 Task: Change the user name to "Softage23".
Action: Mouse moved to (419, 233)
Screenshot: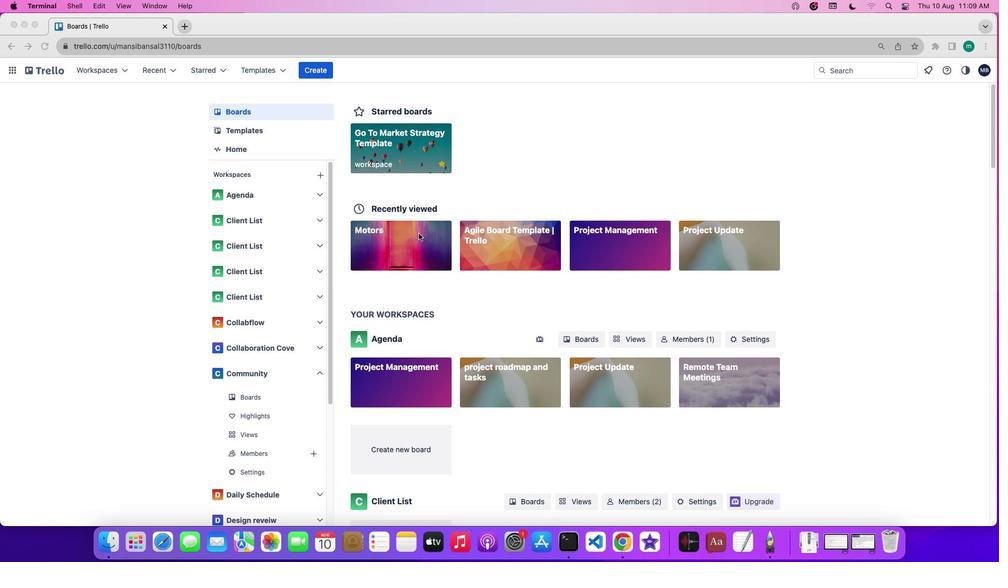 
Action: Mouse pressed left at (419, 233)
Screenshot: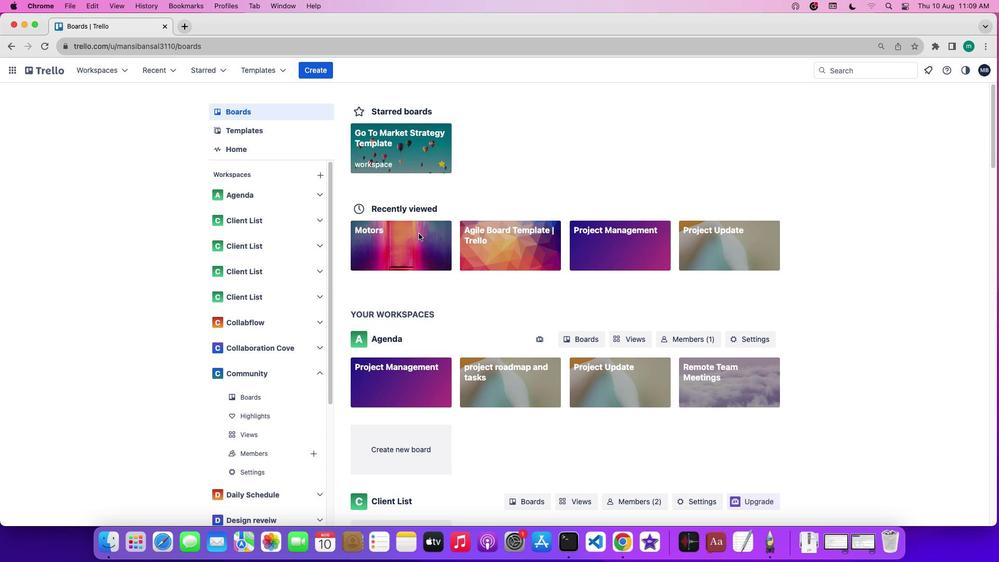 
Action: Mouse pressed left at (419, 233)
Screenshot: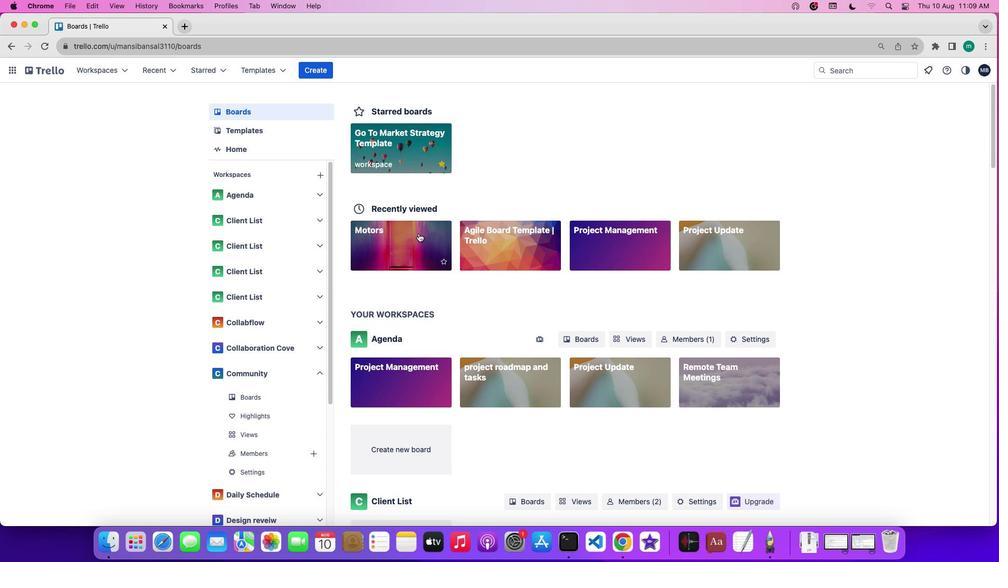 
Action: Mouse moved to (989, 71)
Screenshot: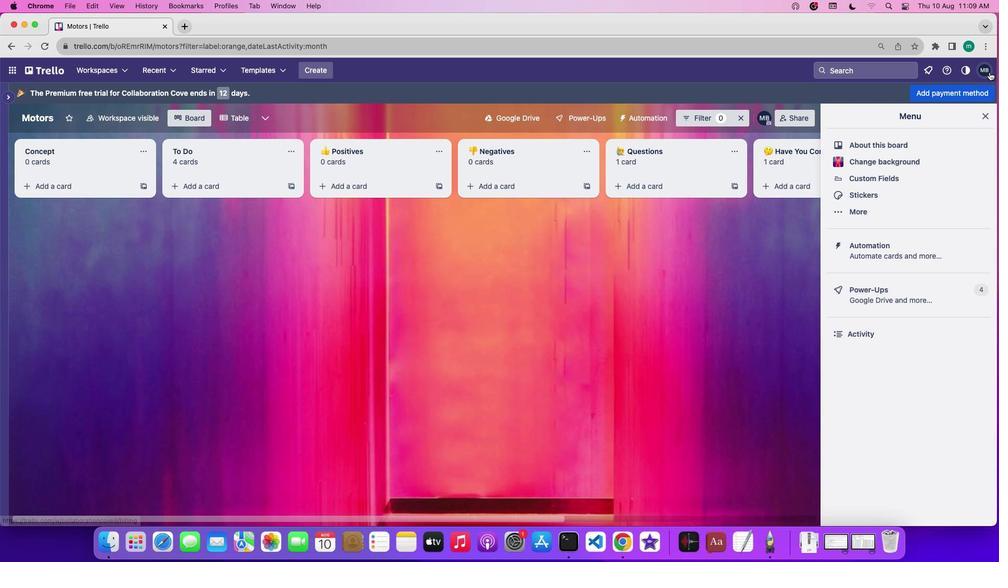 
Action: Mouse pressed left at (989, 71)
Screenshot: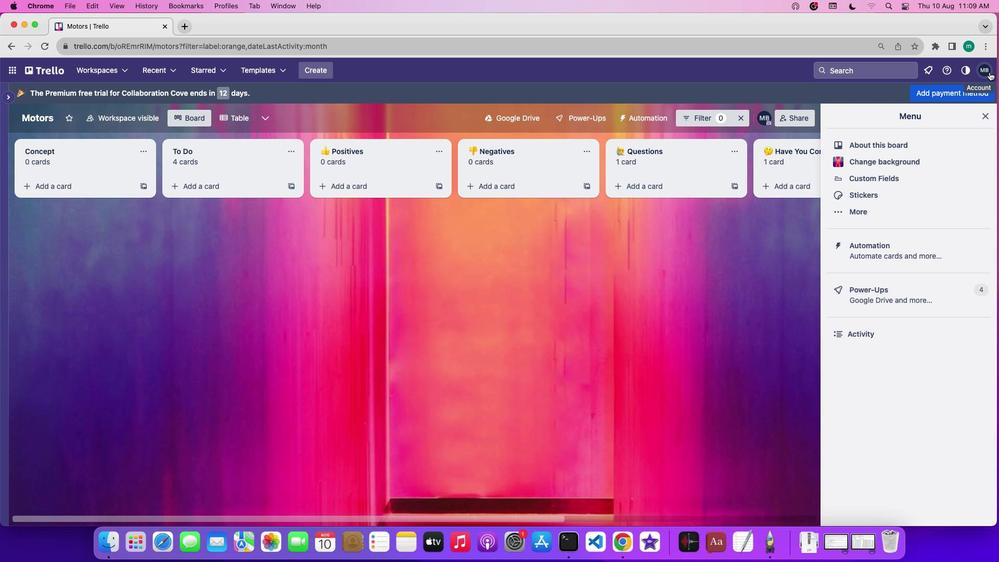 
Action: Mouse moved to (936, 208)
Screenshot: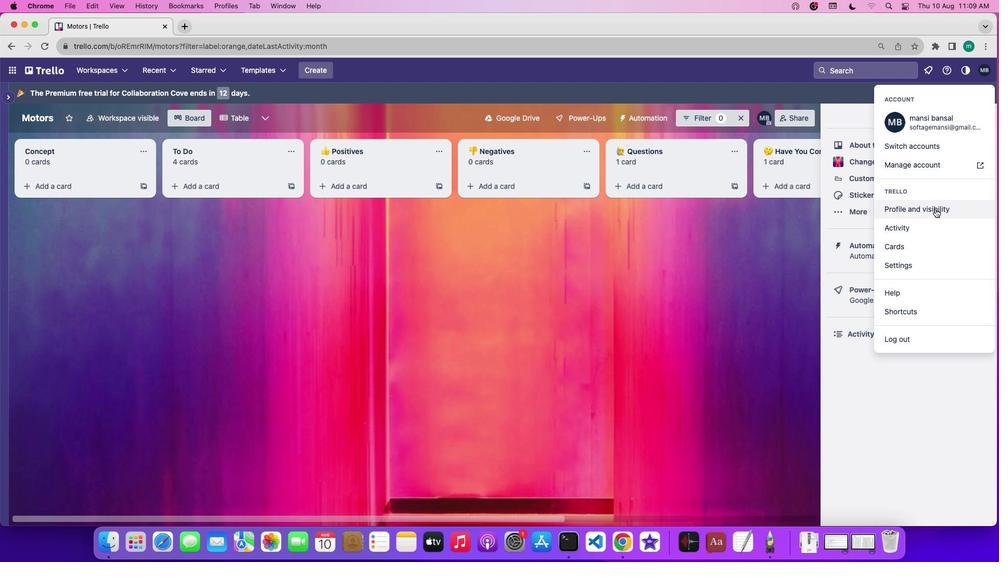 
Action: Mouse pressed left at (936, 208)
Screenshot: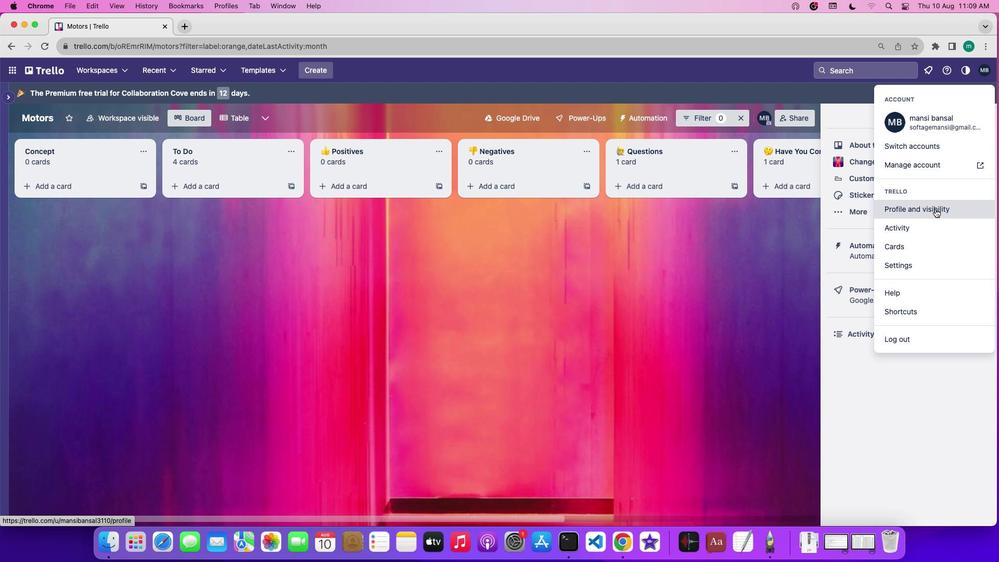 
Action: Mouse moved to (483, 435)
Screenshot: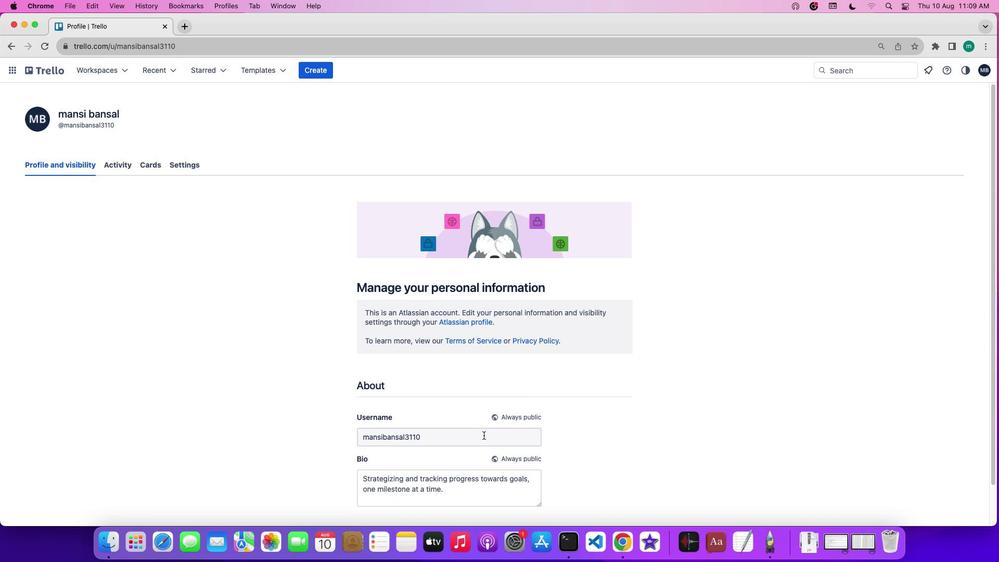 
Action: Mouse pressed left at (483, 435)
Screenshot: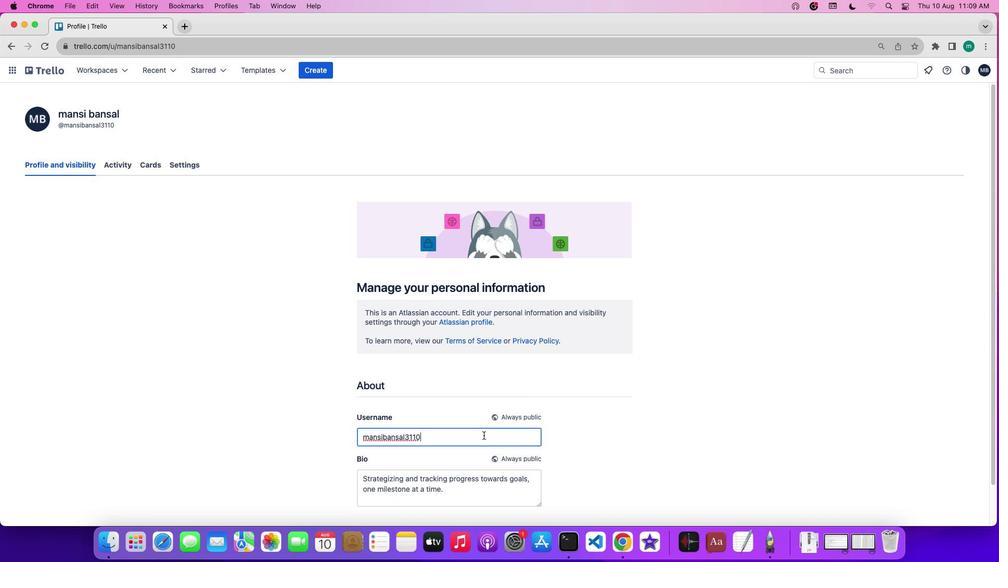 
Action: Mouse moved to (523, 424)
Screenshot: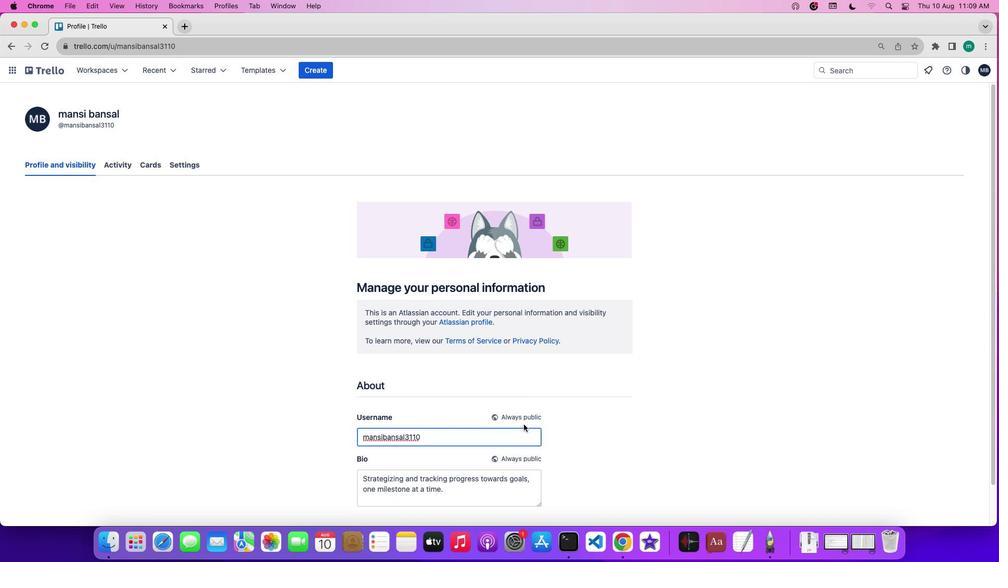 
Action: Key pressed Key.backspaceKey.backspaceKey.backspaceKey.backspaceKey.backspaceKey.backspaceKey.backspaceKey.backspaceKey.backspaceKey.backspaceKey.backspaceKey.backspaceKey.backspaceKey.backspaceKey.backspaceKey.backspaceKey.backspaceKey.backspaceKey.backspaceKey.backspaceKey.backspaceKey.backspaceKey.backspaceKey.backspaceKey.shift'S''o''f''t''a''g''e''2''3'
Screenshot: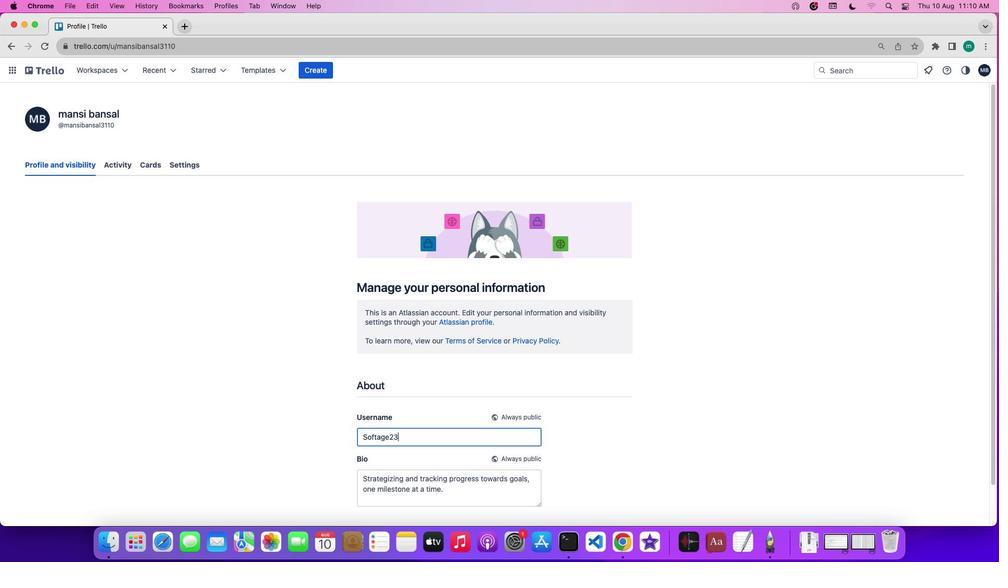 
Action: Mouse moved to (517, 453)
Screenshot: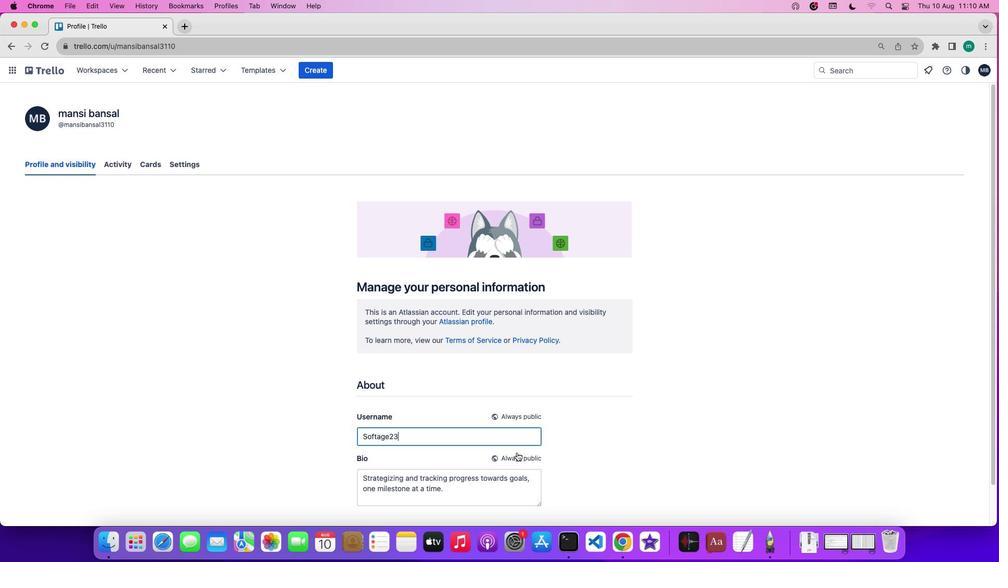 
Action: Mouse scrolled (517, 453) with delta (0, 0)
Screenshot: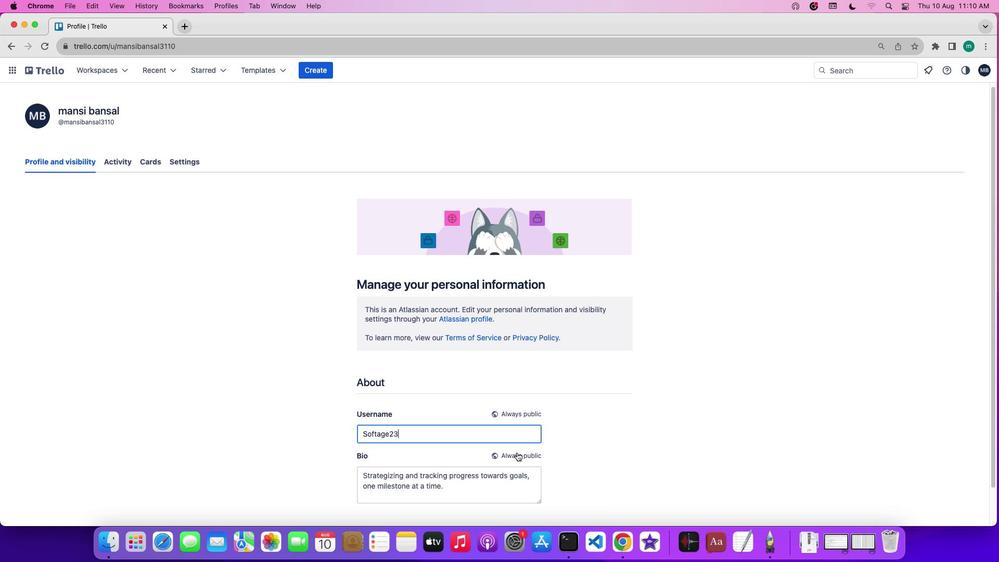 
Action: Mouse scrolled (517, 453) with delta (0, 0)
Screenshot: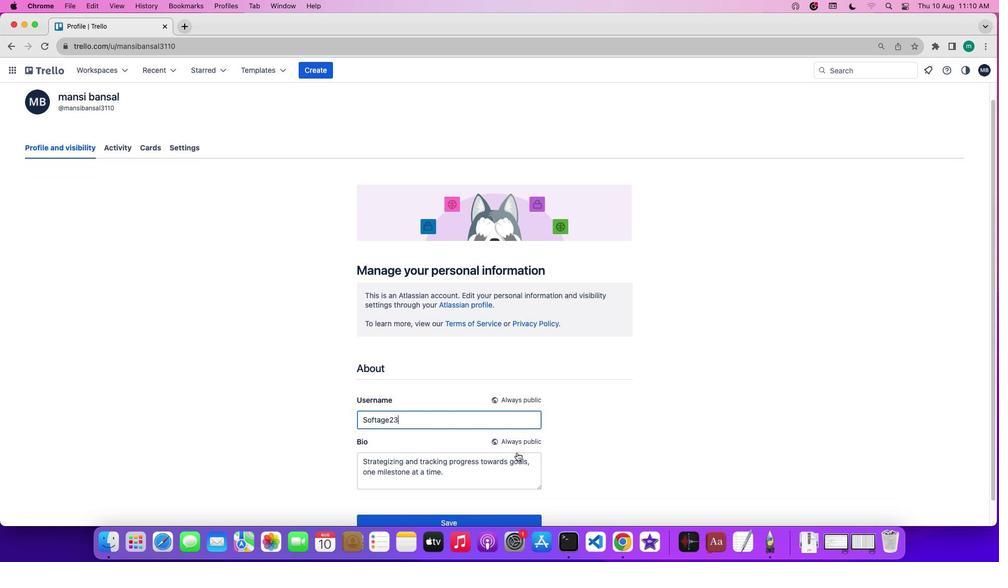 
Action: Mouse scrolled (517, 453) with delta (0, -1)
Screenshot: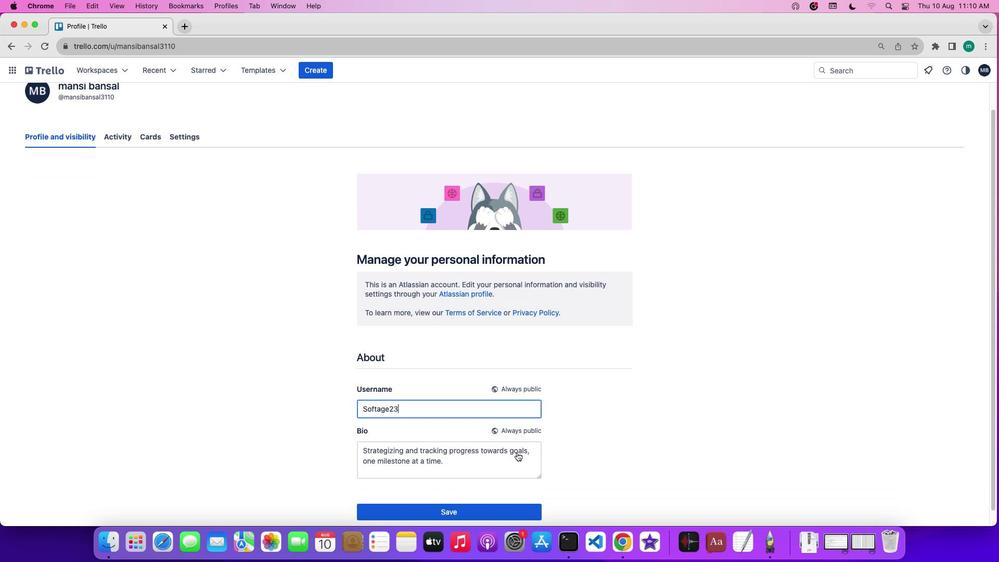
Action: Mouse scrolled (517, 453) with delta (0, -1)
Screenshot: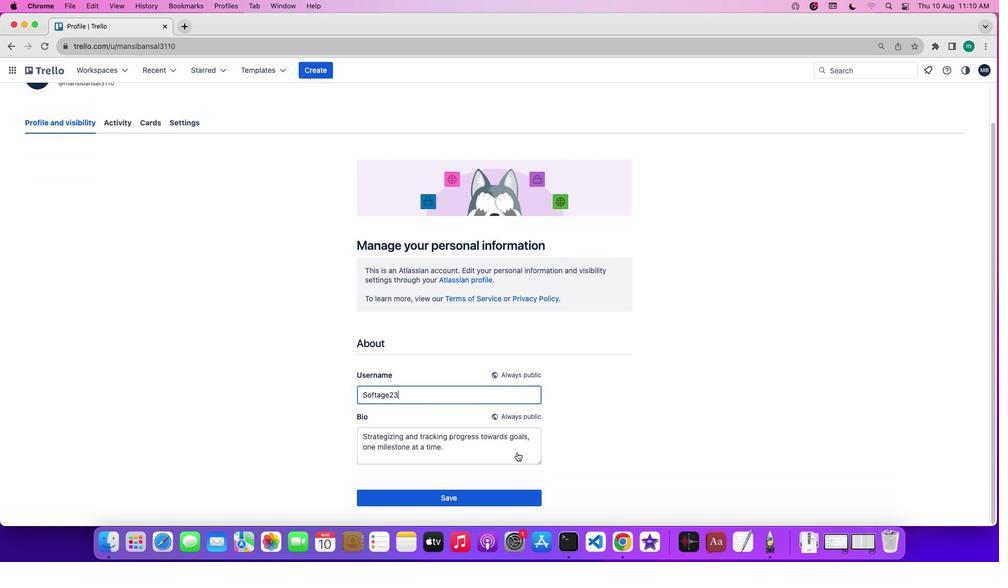
Action: Mouse moved to (491, 496)
Screenshot: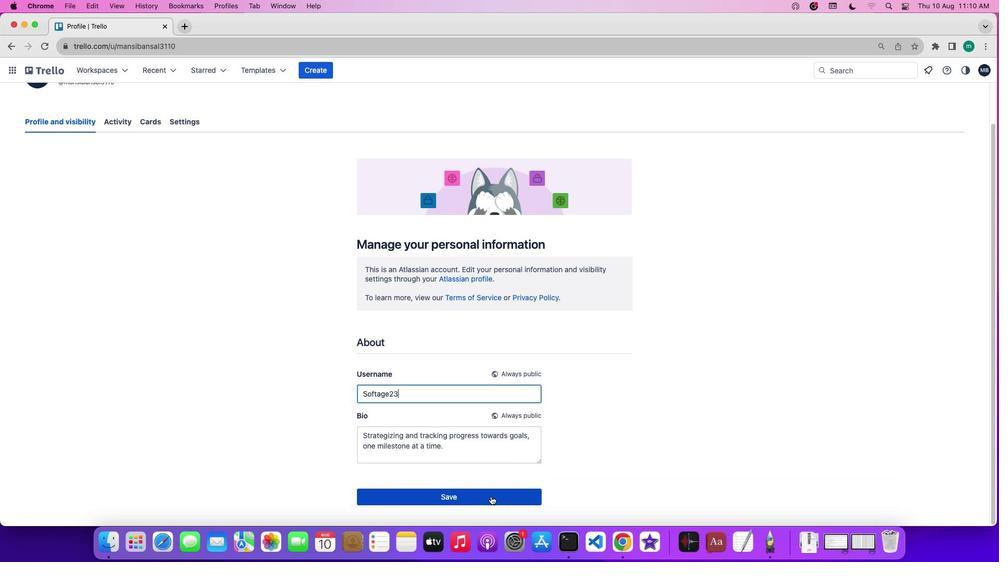 
Action: Mouse pressed left at (491, 496)
Screenshot: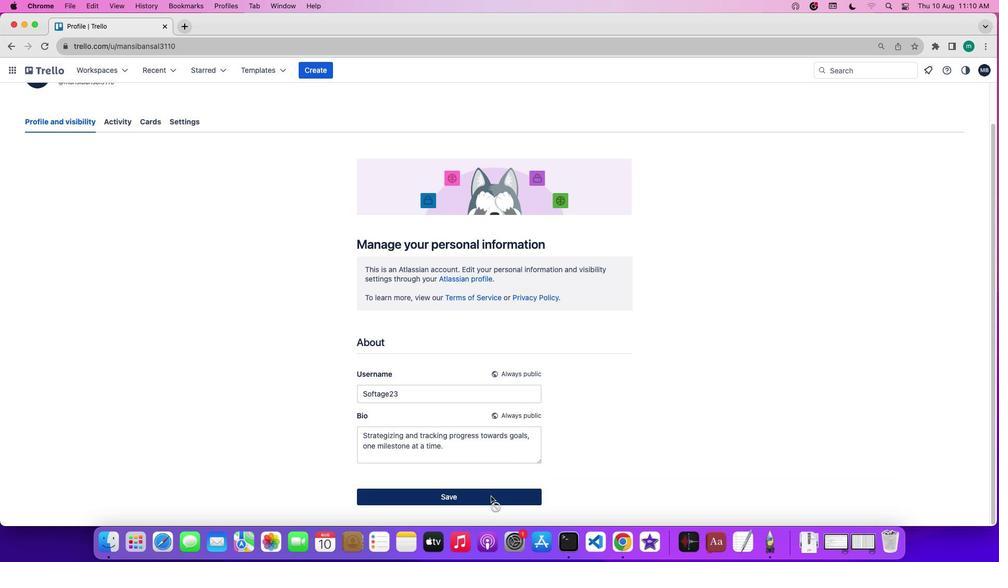 
